 Task: Use the audio channel remapper to remap the "Side right" to "Left".
Action: Mouse moved to (109, 12)
Screenshot: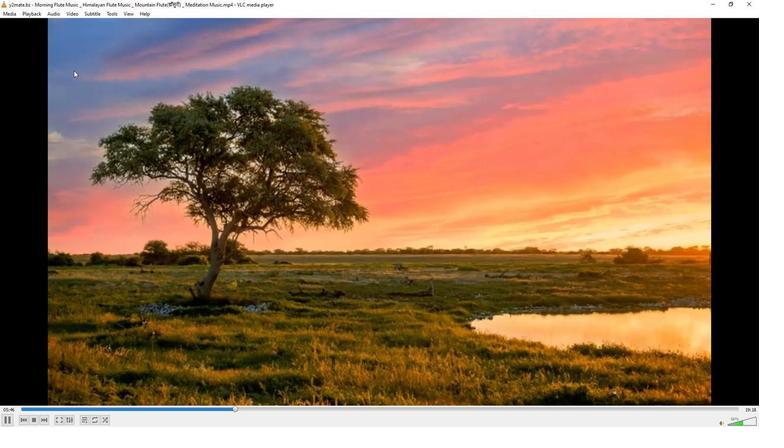 
Action: Mouse pressed left at (109, 12)
Screenshot: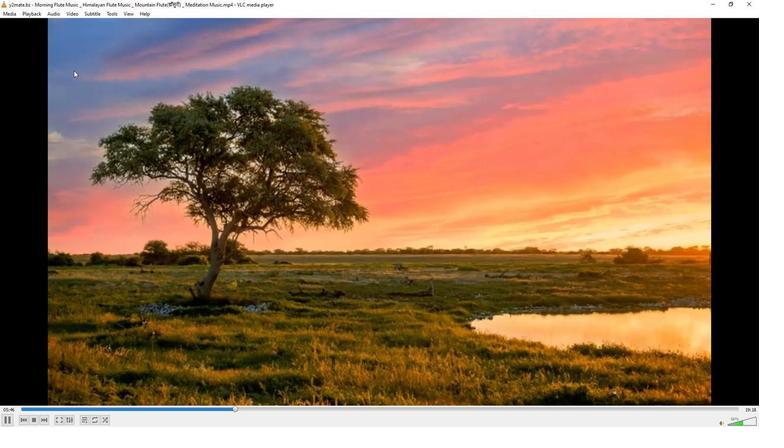 
Action: Mouse moved to (123, 106)
Screenshot: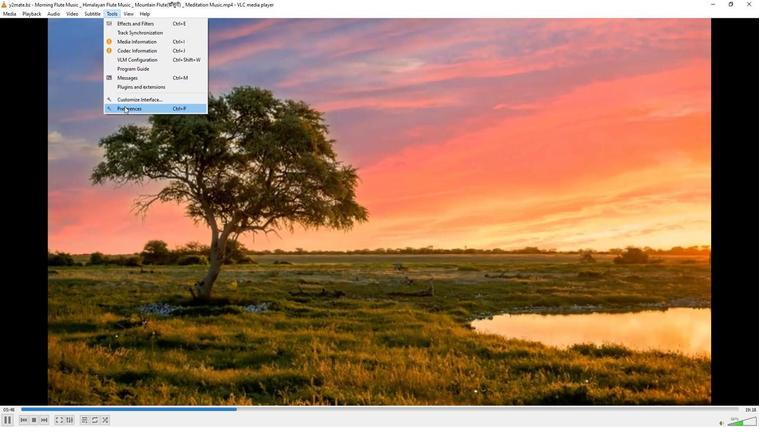 
Action: Mouse pressed left at (123, 106)
Screenshot: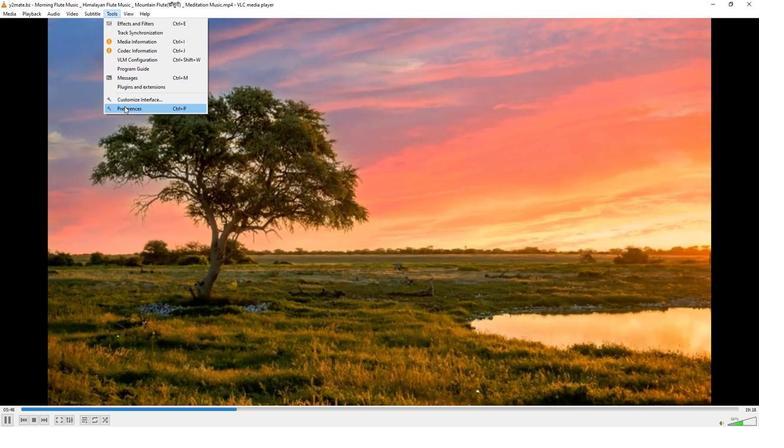 
Action: Mouse moved to (248, 347)
Screenshot: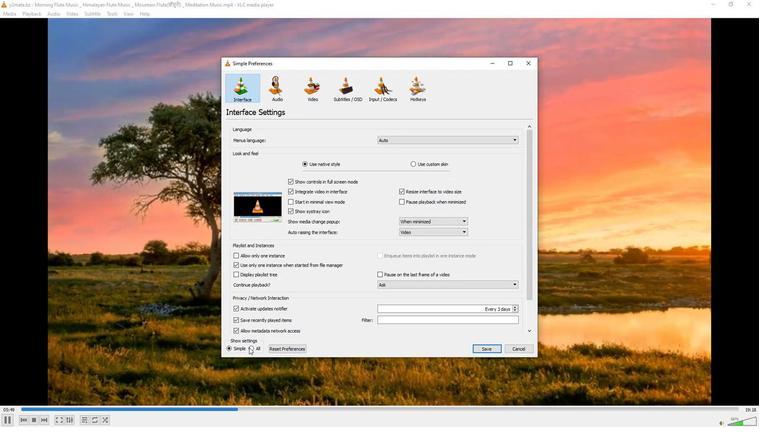
Action: Mouse pressed left at (248, 347)
Screenshot: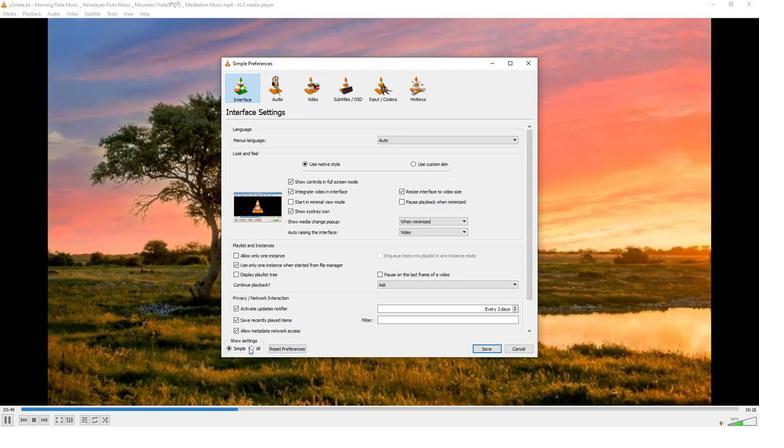 
Action: Mouse moved to (236, 170)
Screenshot: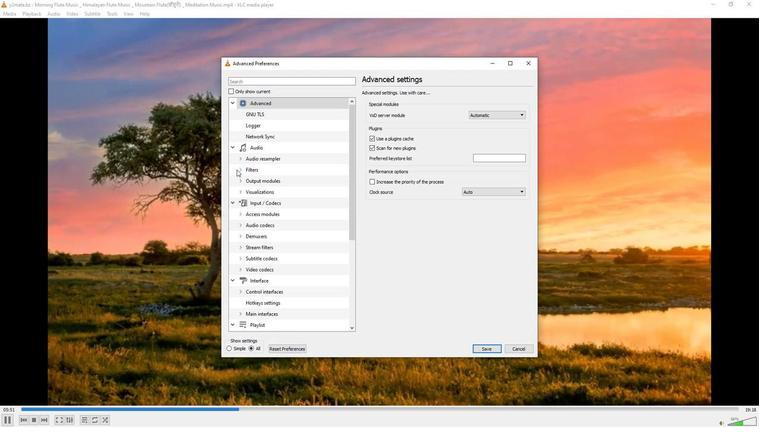 
Action: Mouse pressed left at (236, 170)
Screenshot: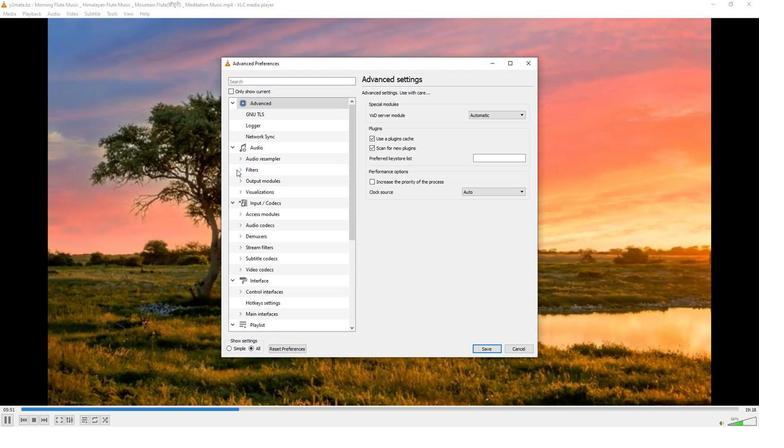 
Action: Mouse moved to (253, 280)
Screenshot: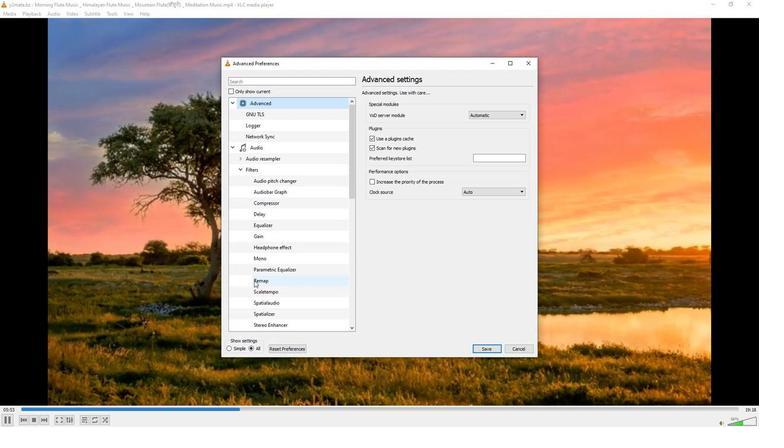 
Action: Mouse pressed left at (253, 280)
Screenshot: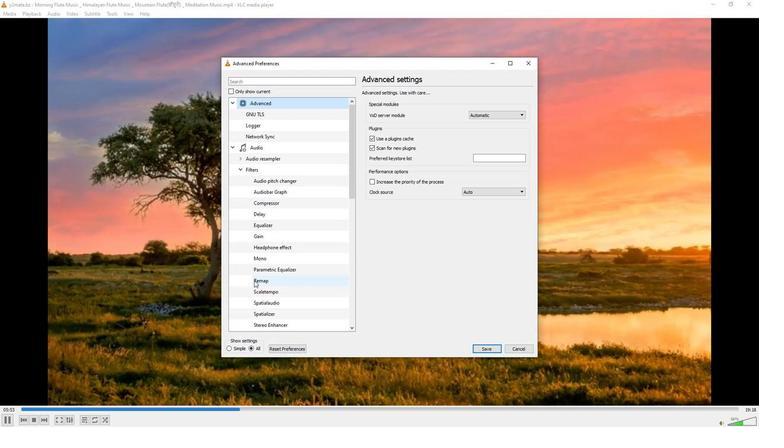 
Action: Mouse moved to (485, 178)
Screenshot: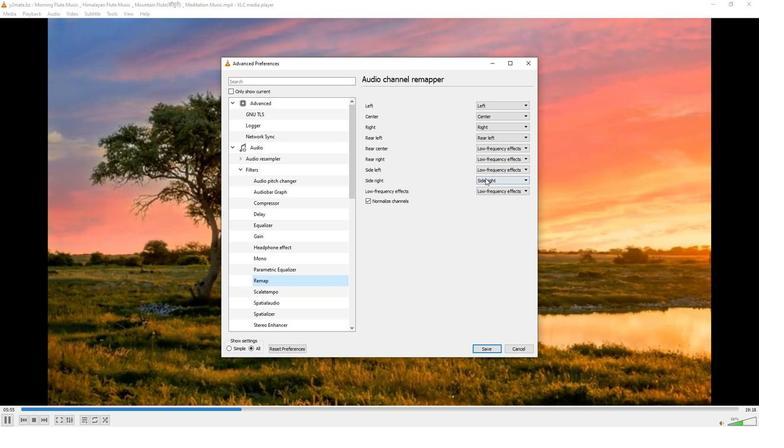 
Action: Mouse pressed left at (485, 178)
Screenshot: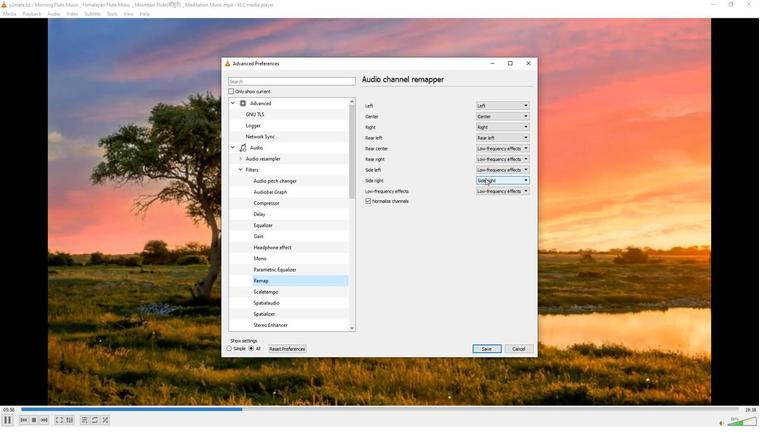 
Action: Mouse moved to (485, 186)
Screenshot: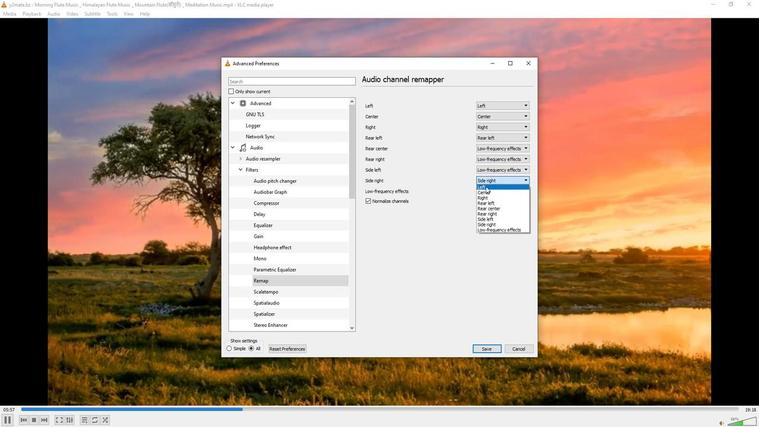 
Action: Mouse pressed left at (485, 186)
Screenshot: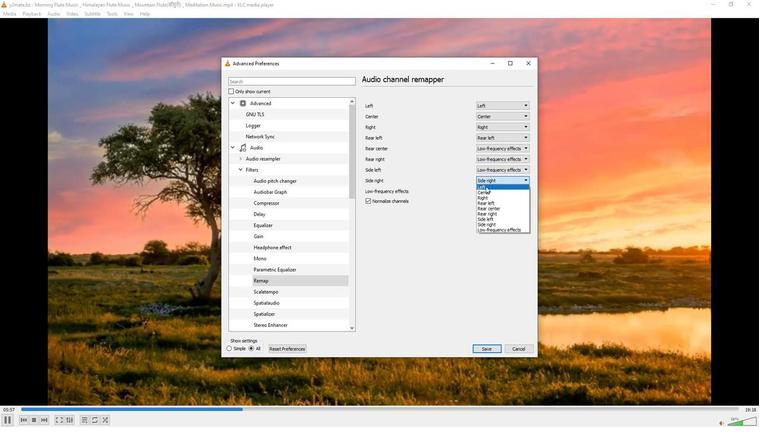 
Action: Mouse moved to (486, 348)
Screenshot: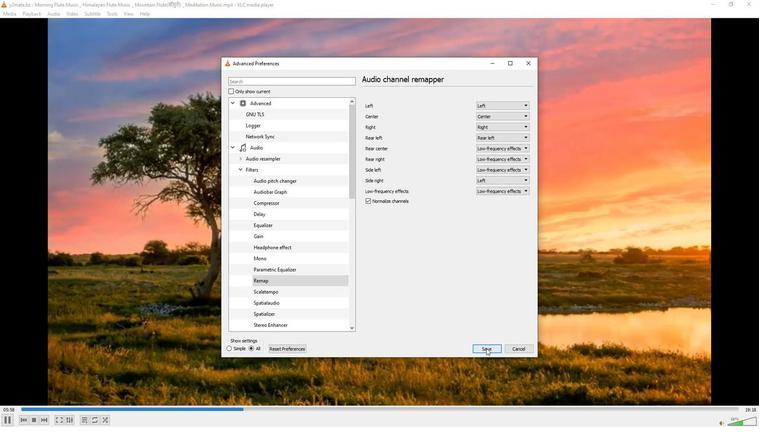 
Action: Mouse pressed left at (486, 348)
Screenshot: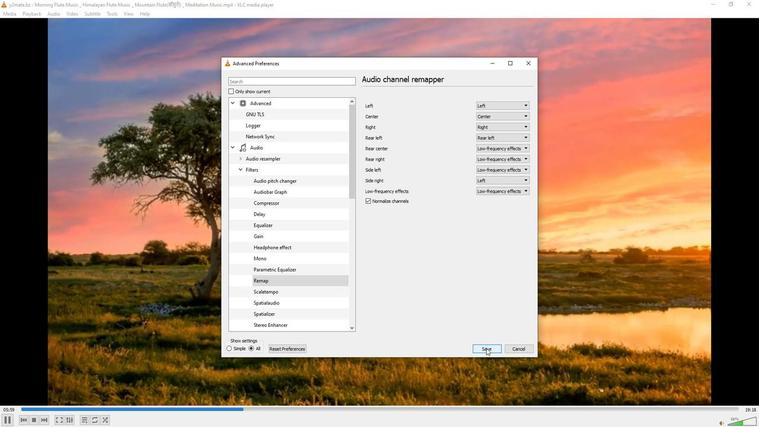 
